 Task: Select new article.
Action: Mouse moved to (619, 169)
Screenshot: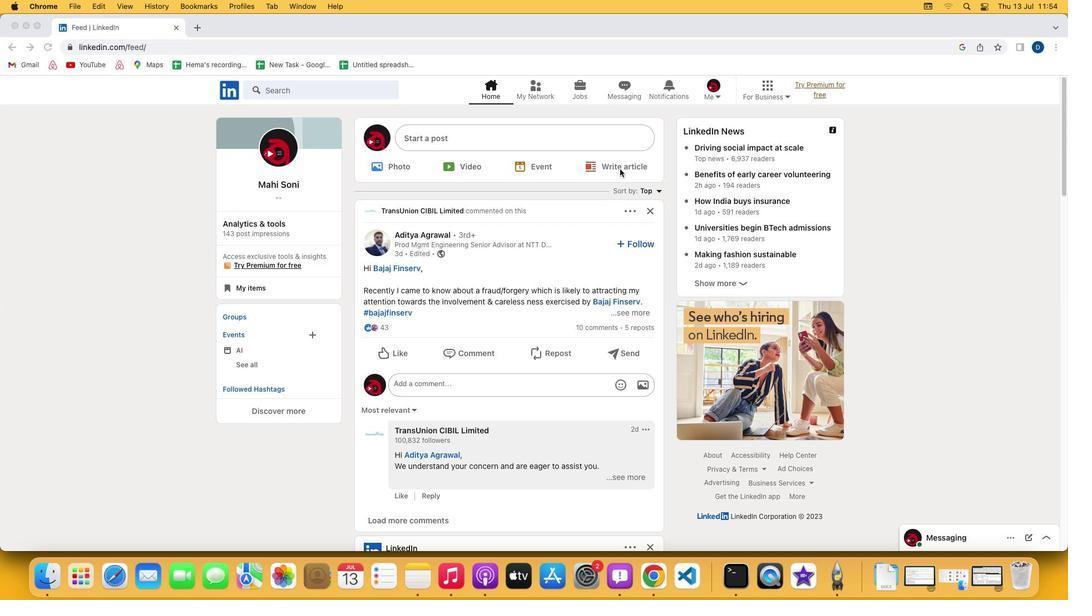 
Action: Mouse pressed left at (619, 169)
Screenshot: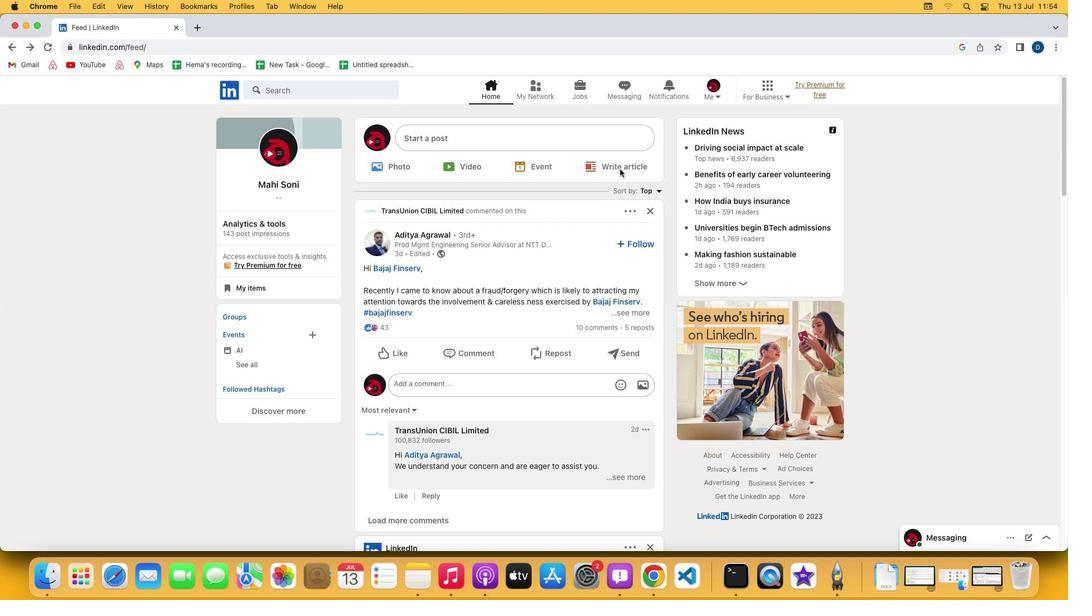 
Action: Mouse pressed left at (619, 169)
Screenshot: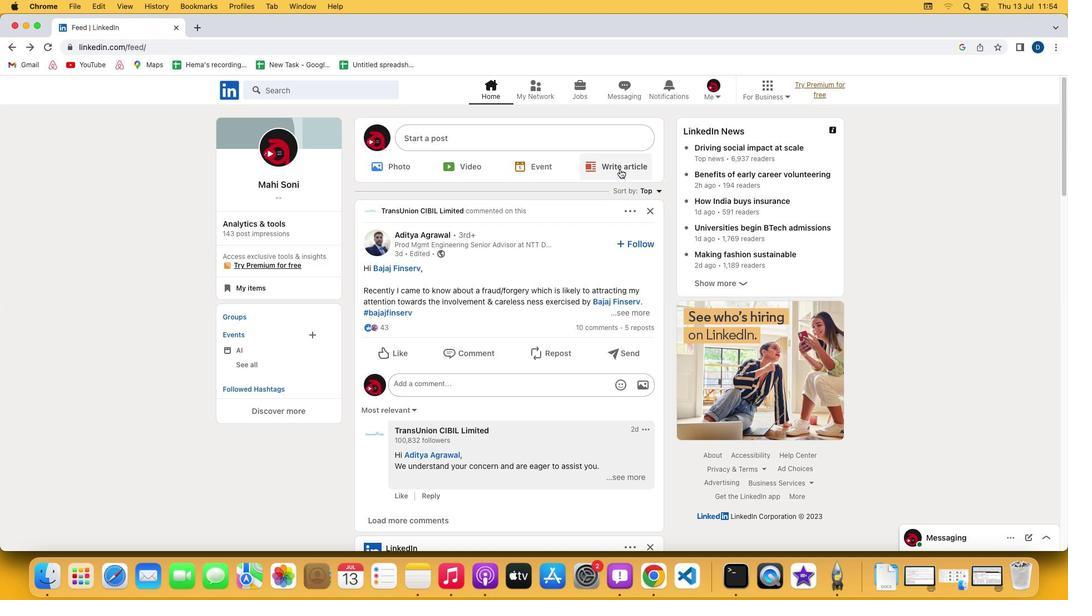 
Action: Mouse moved to (300, 115)
Screenshot: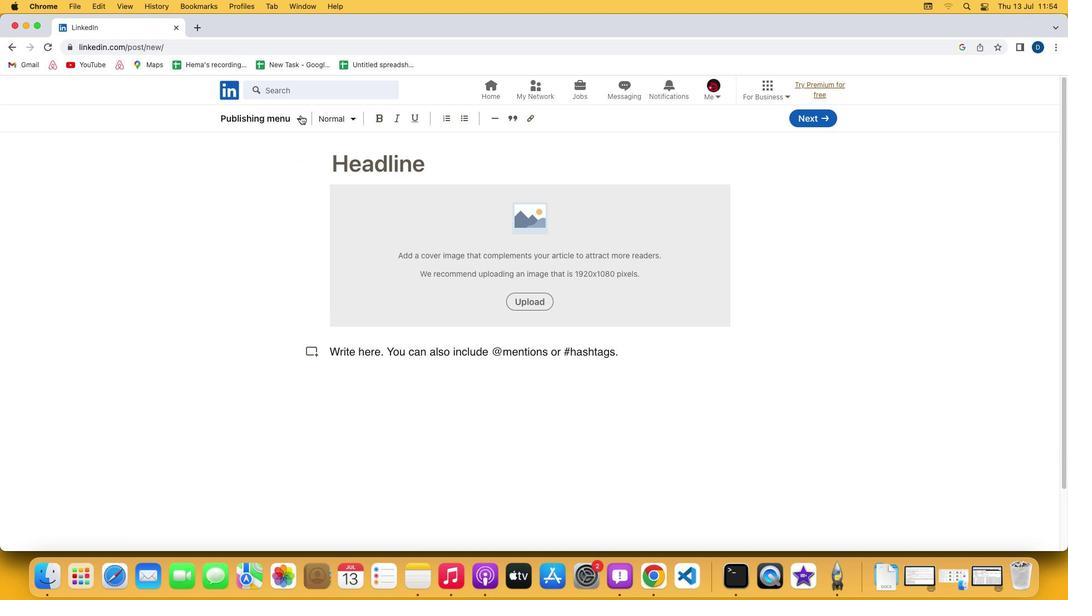 
Action: Mouse pressed left at (300, 115)
Screenshot: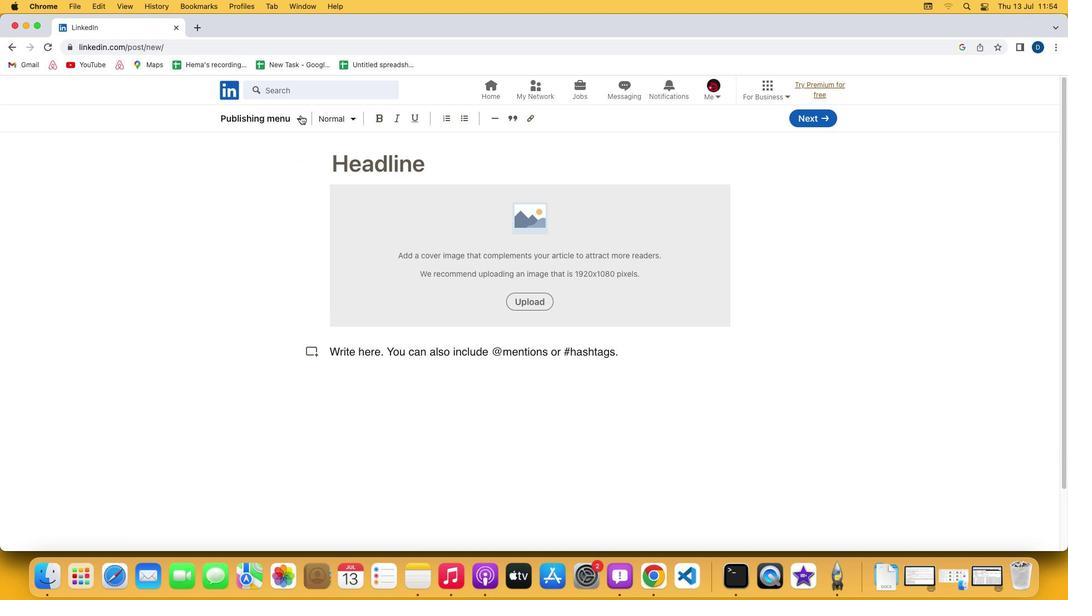 
Action: Mouse moved to (281, 134)
Screenshot: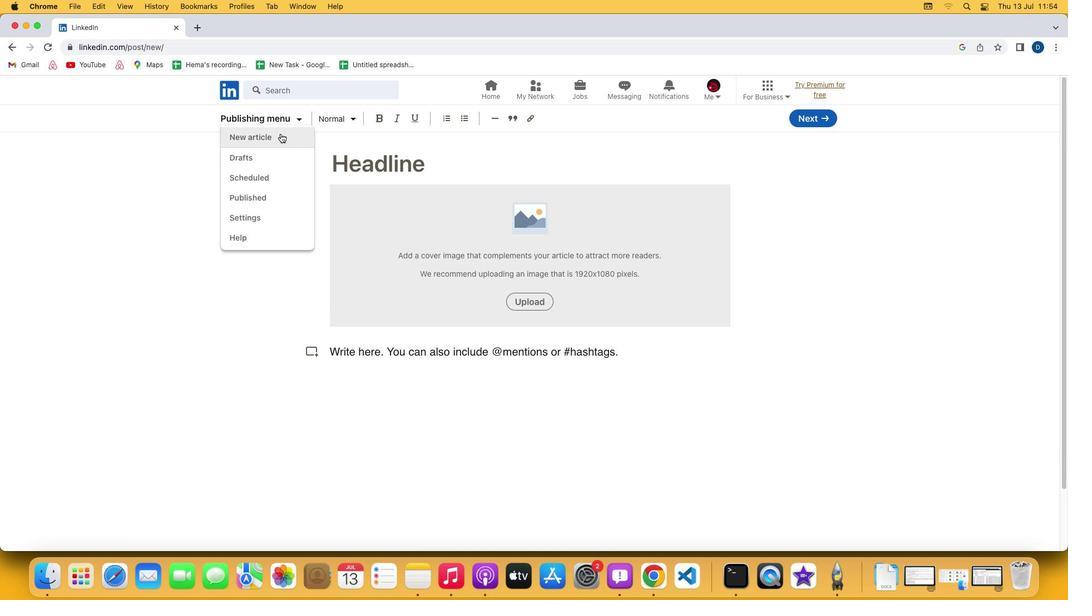
Action: Mouse pressed left at (281, 134)
Screenshot: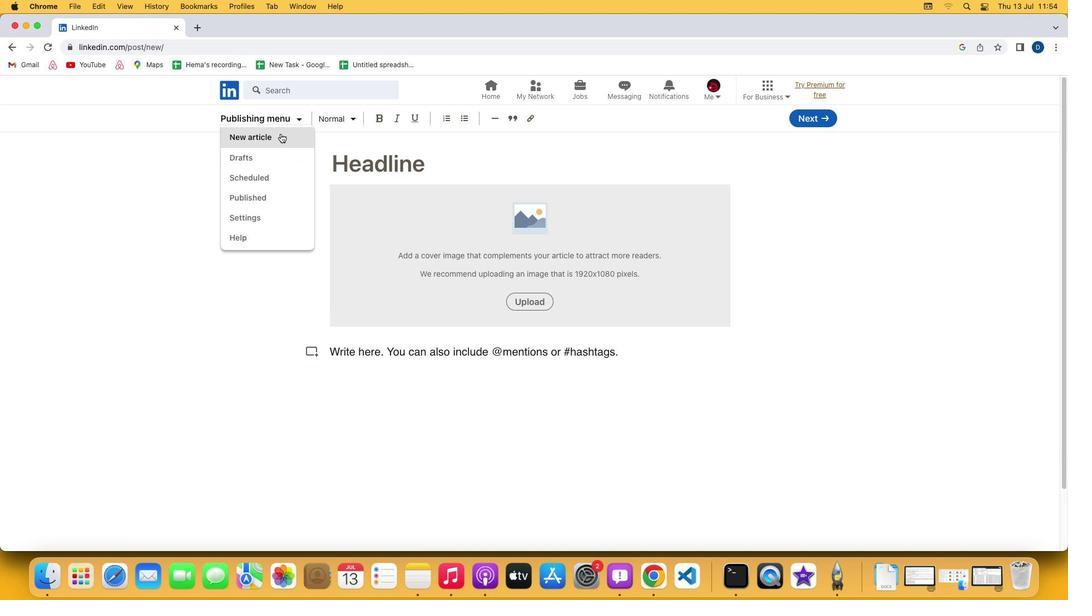 
Action: Mouse moved to (279, 134)
Screenshot: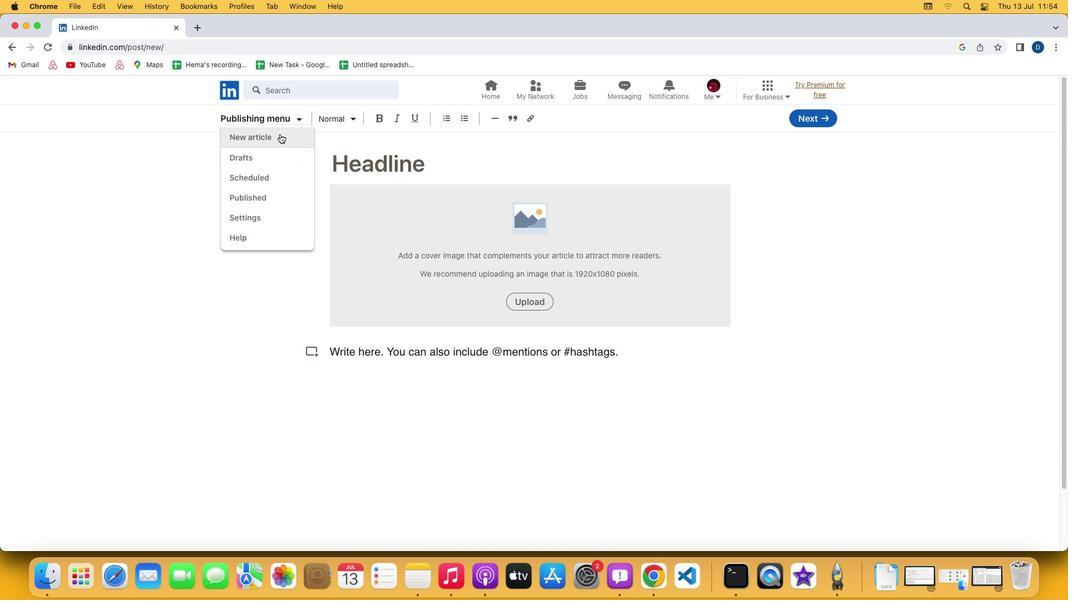 
